 Task: Update the description of the 'Top Tasks' folder to 'This is highly important' in Outlook.
Action: Mouse moved to (17, 176)
Screenshot: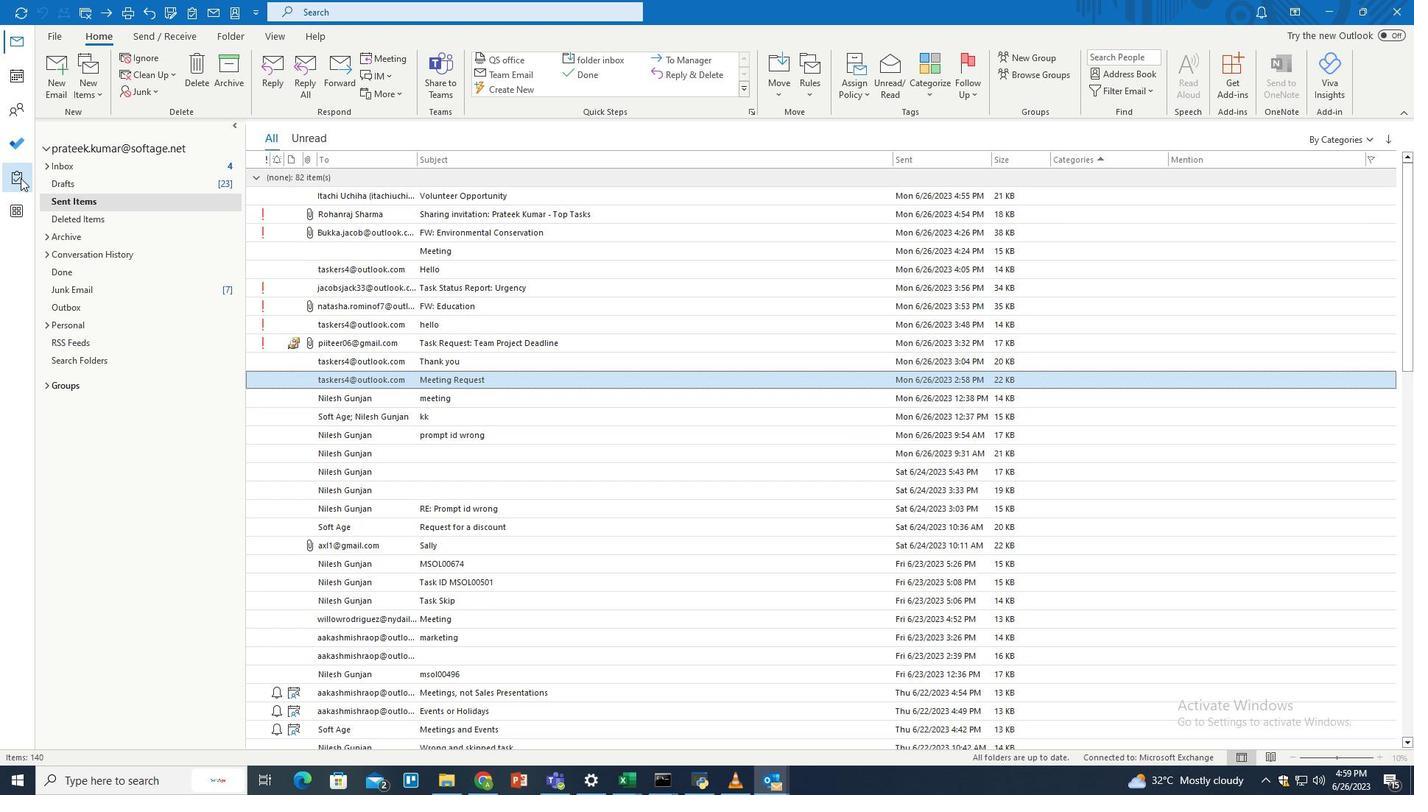 
Action: Mouse pressed left at (17, 176)
Screenshot: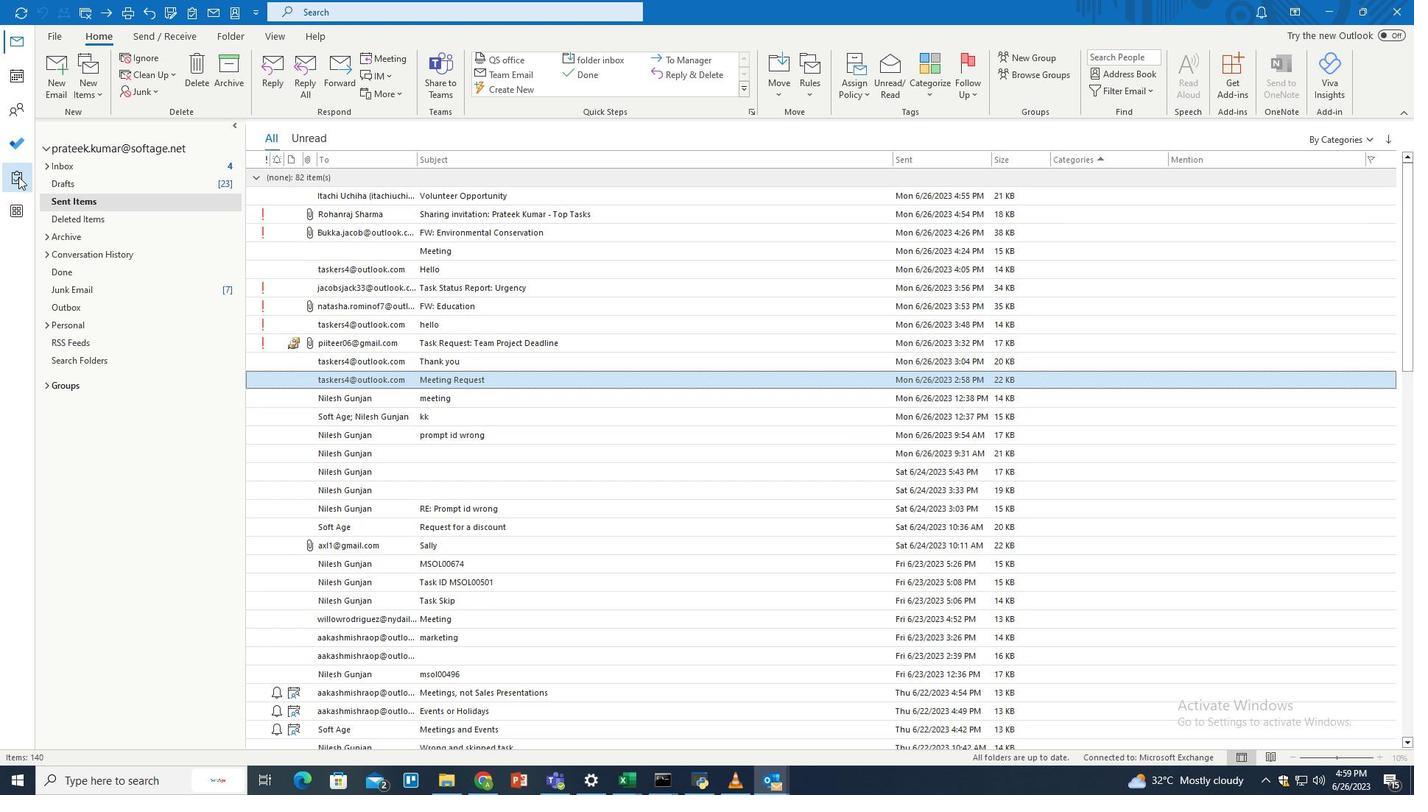 
Action: Mouse moved to (88, 201)
Screenshot: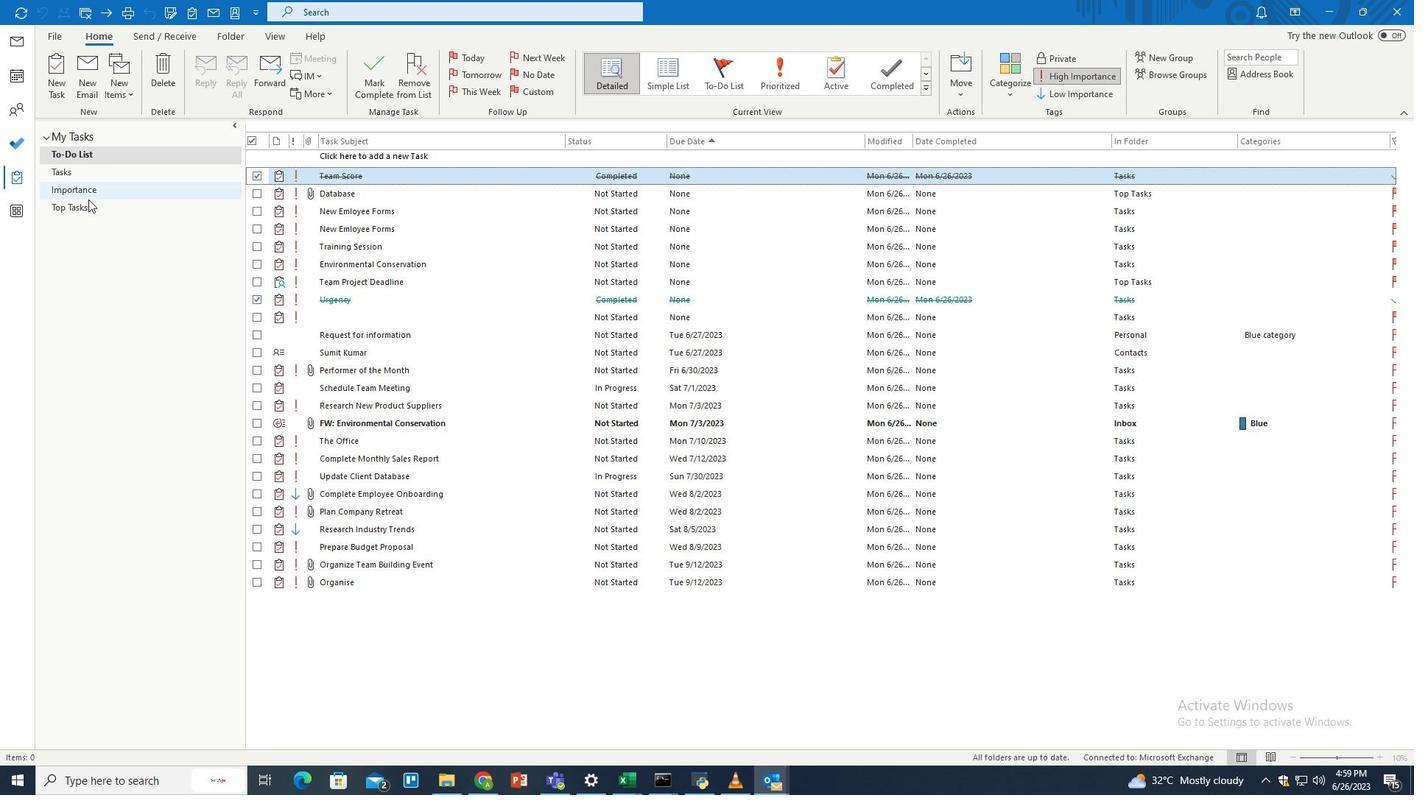 
Action: Mouse pressed left at (88, 201)
Screenshot: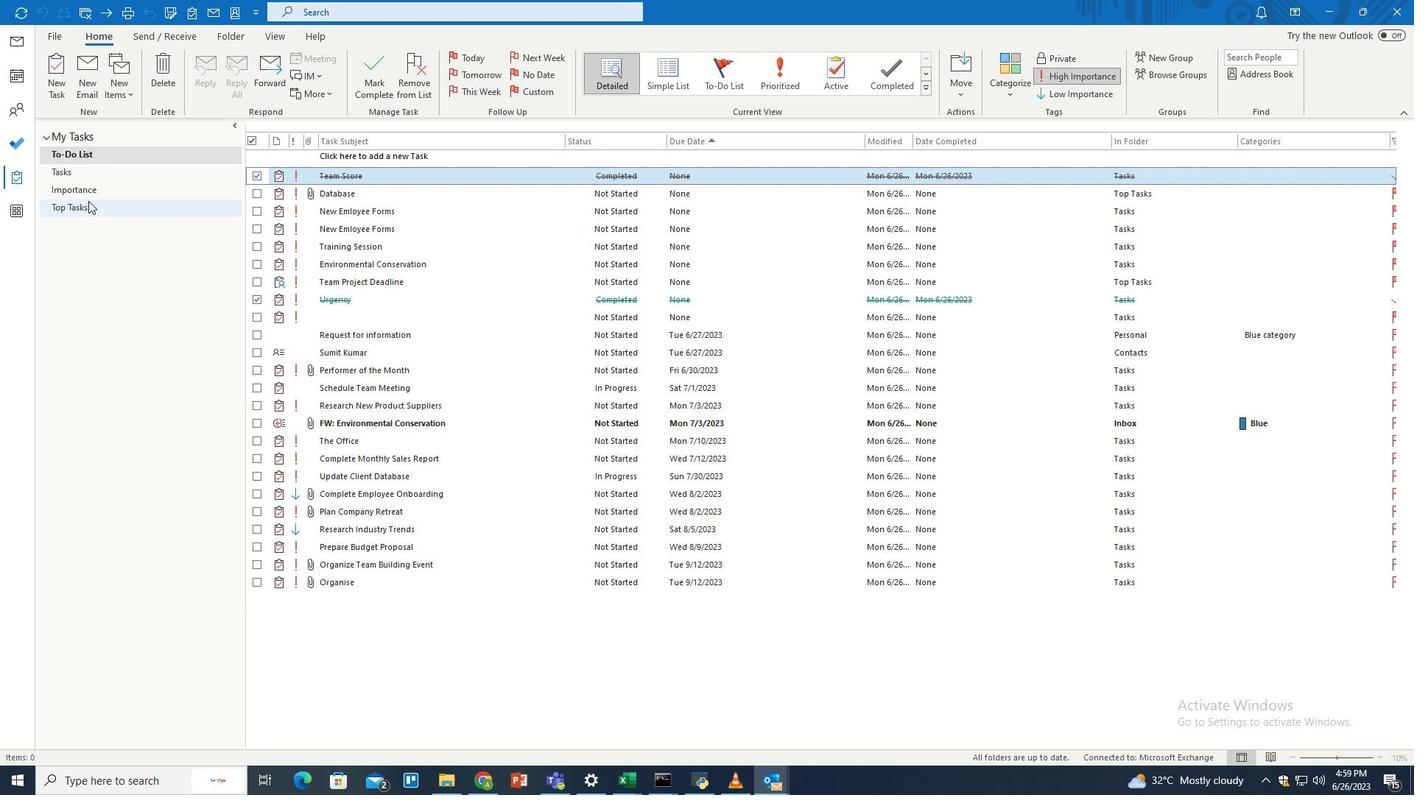 
Action: Mouse moved to (228, 40)
Screenshot: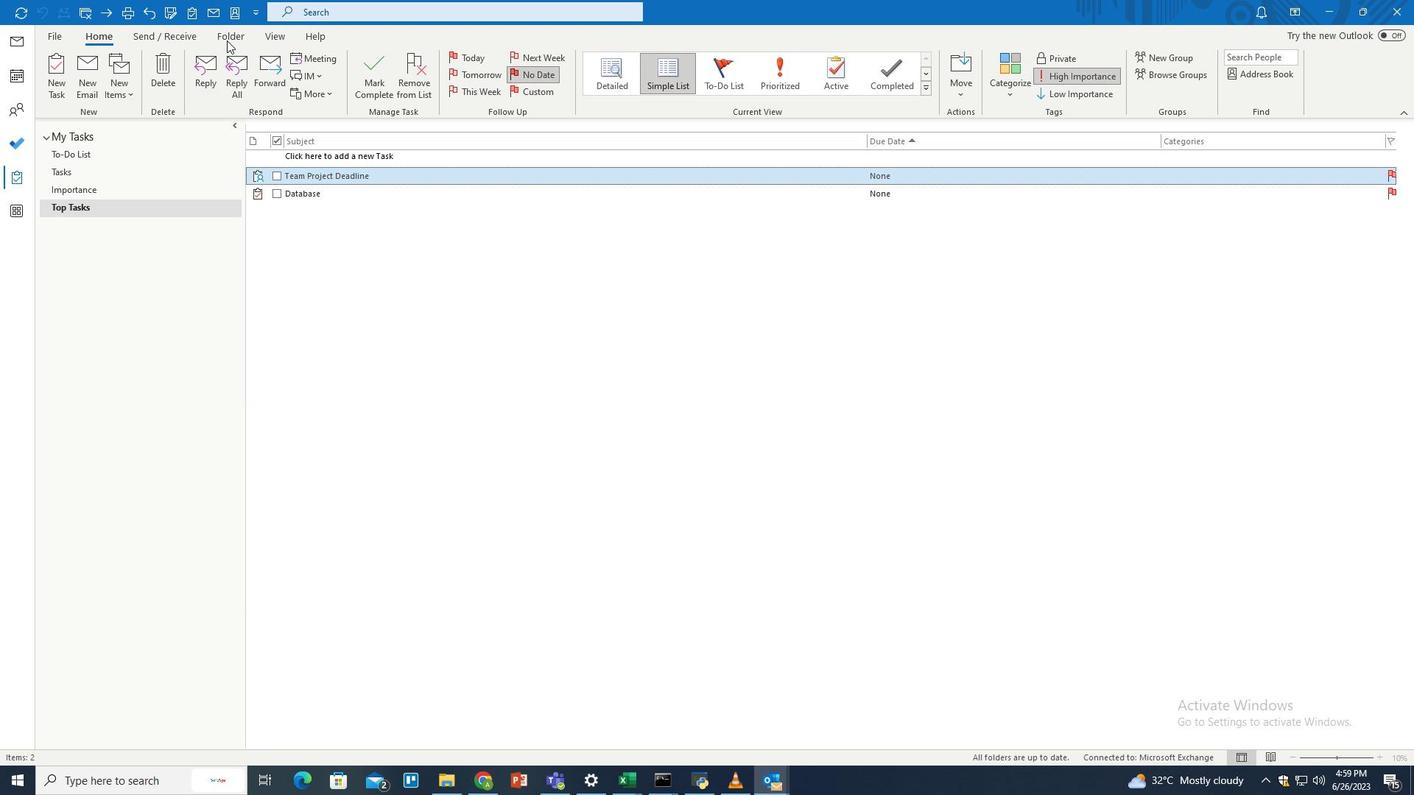 
Action: Mouse pressed left at (228, 40)
Screenshot: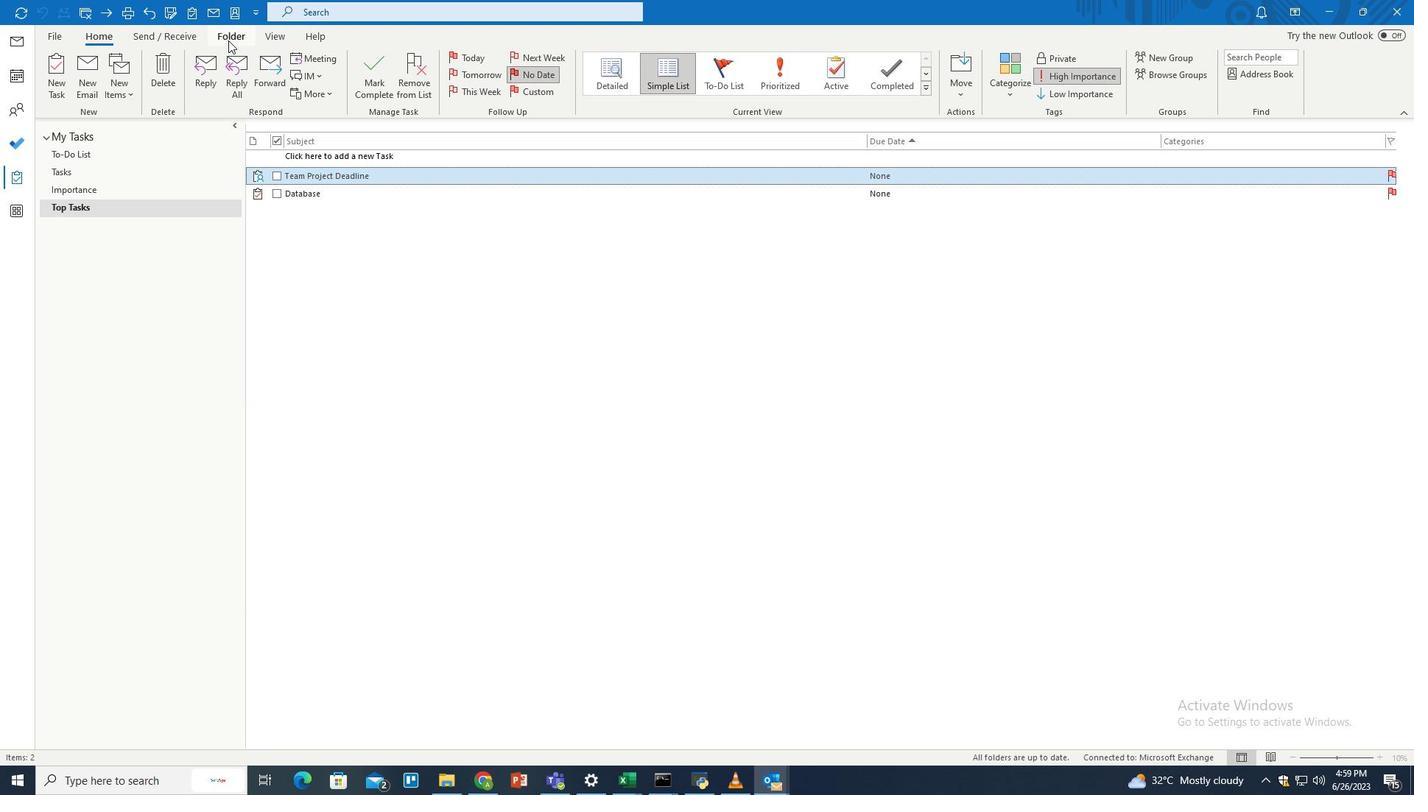 
Action: Mouse moved to (370, 87)
Screenshot: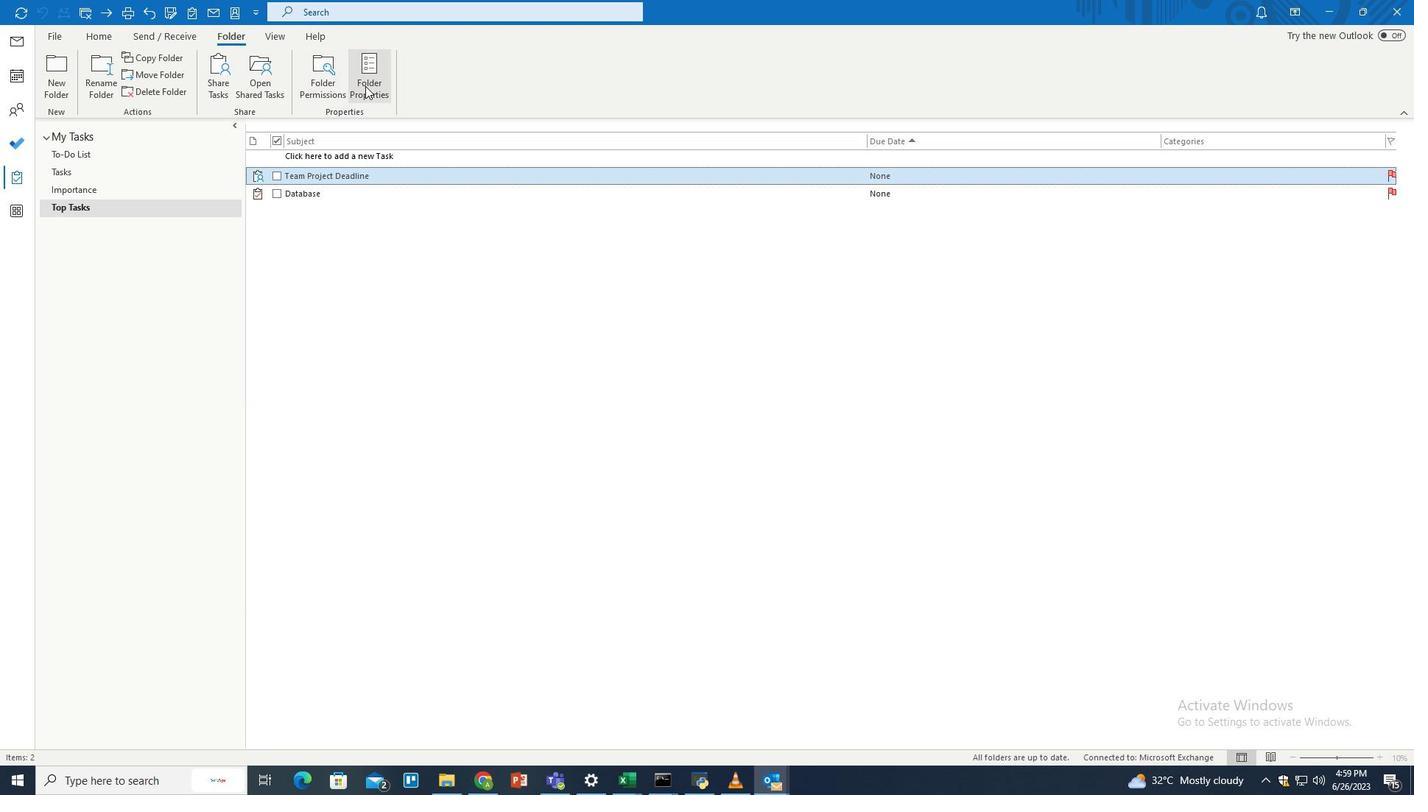 
Action: Mouse pressed left at (370, 87)
Screenshot: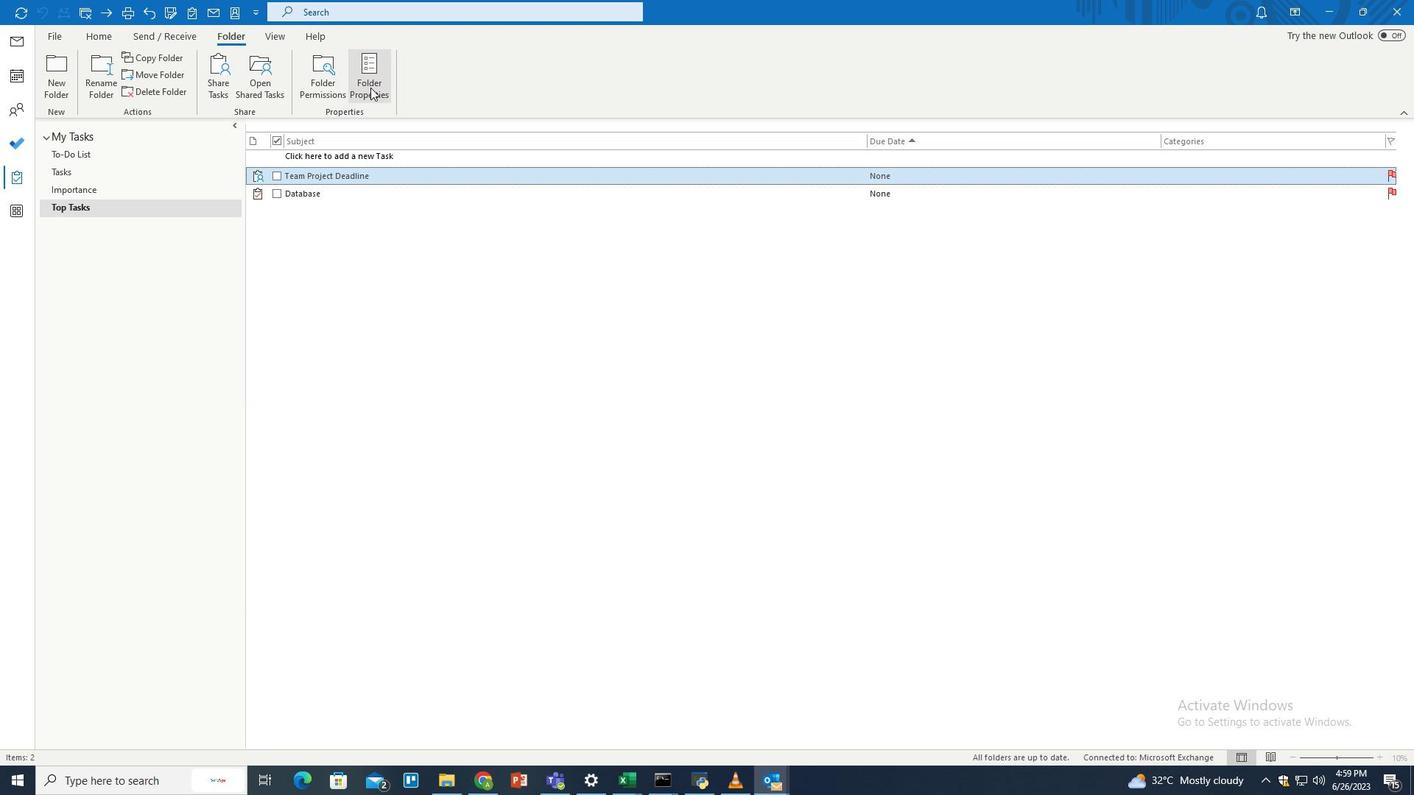 
Action: Mouse moved to (628, 325)
Screenshot: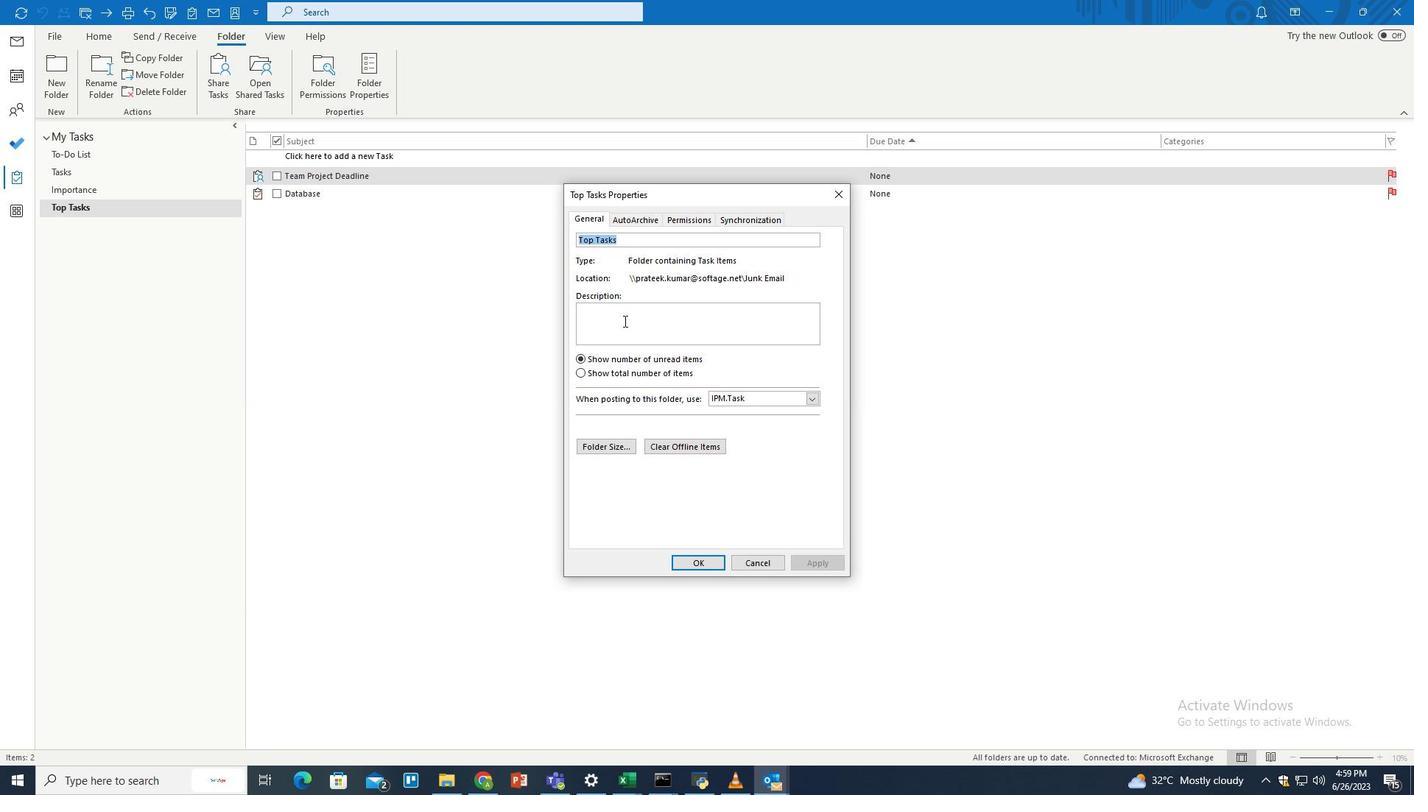 
Action: Mouse pressed left at (628, 325)
Screenshot: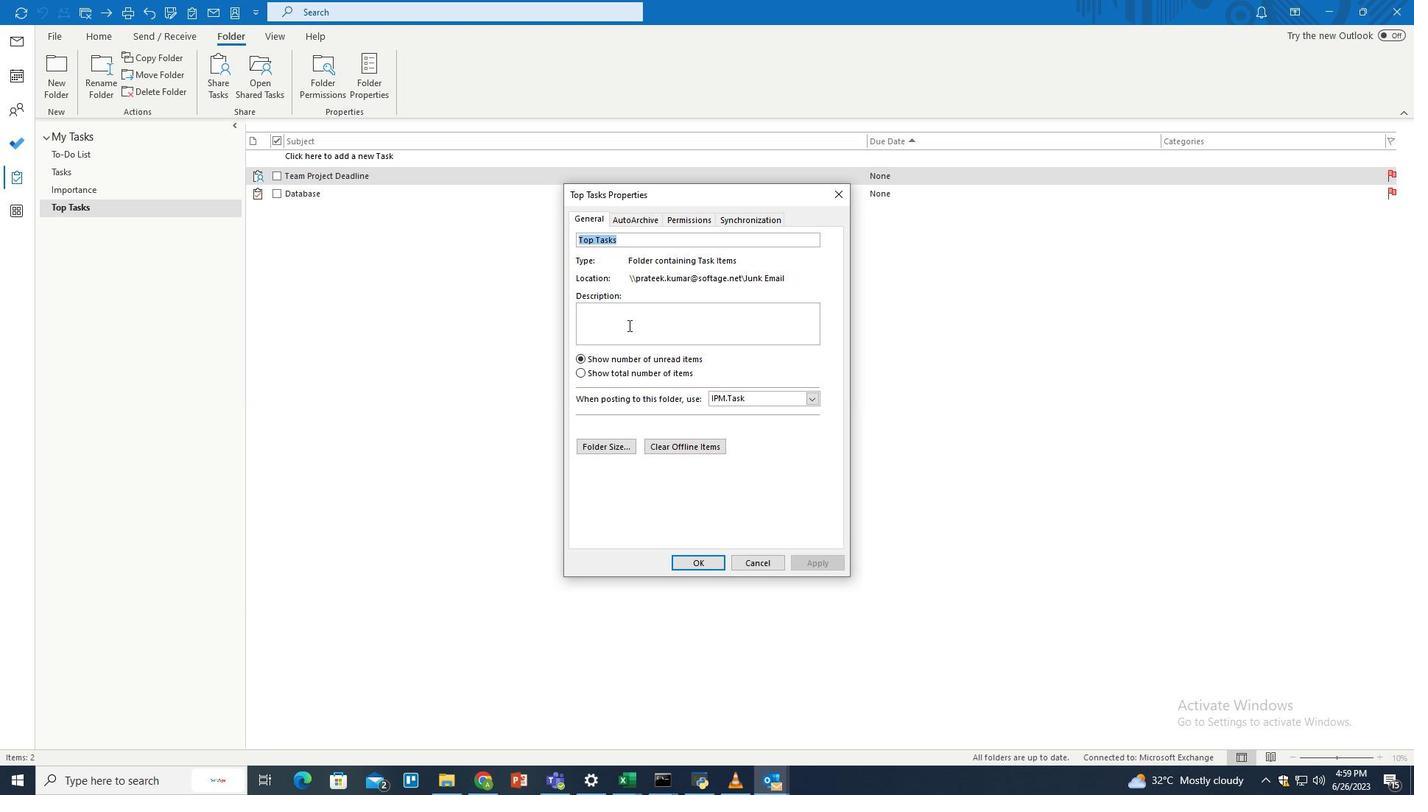 
Action: Key pressed <Key.shift><Key.shift><Key.shift><Key.shift><Key.shift><Key.shift>This<Key.space>is<Key.space>highly<Key.space>important
Screenshot: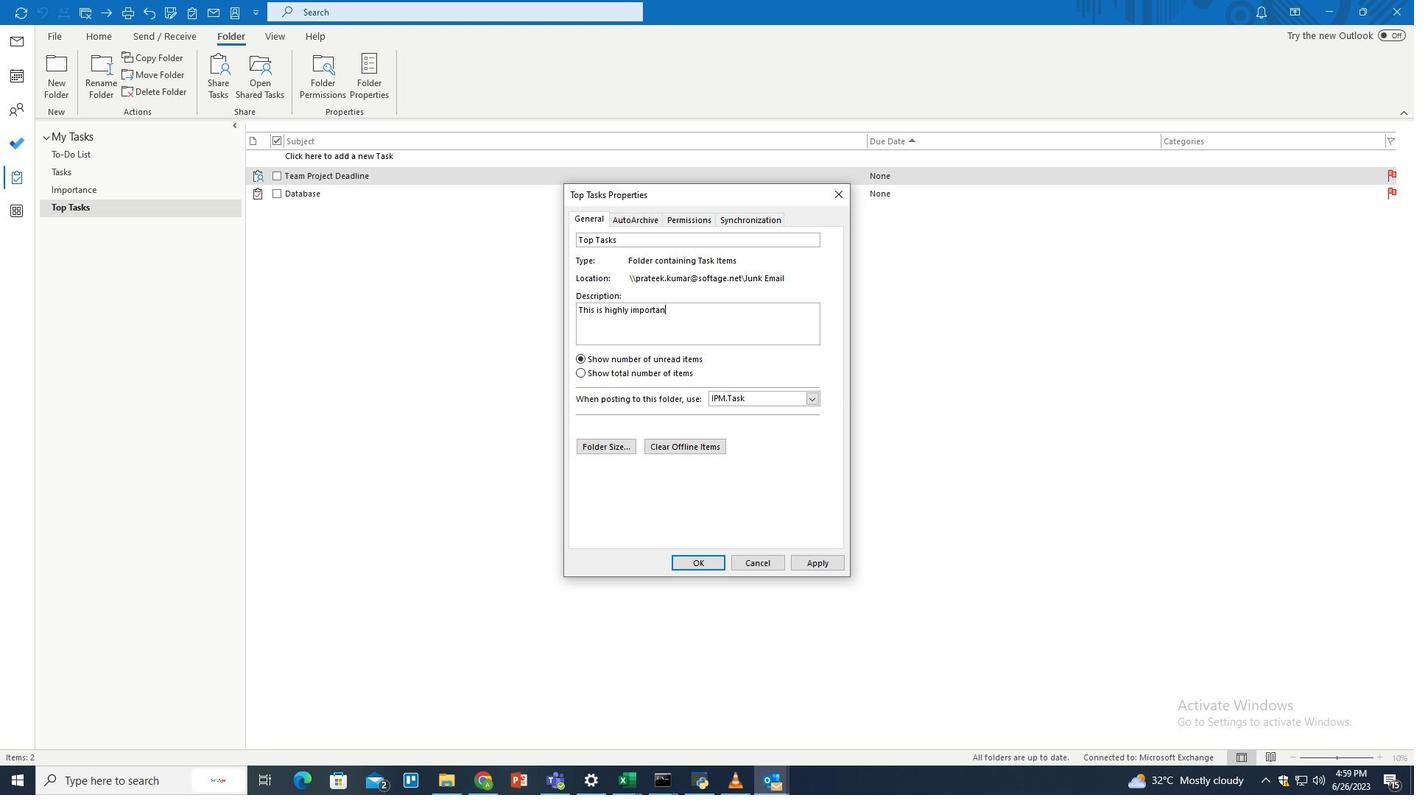 
Action: Mouse moved to (824, 559)
Screenshot: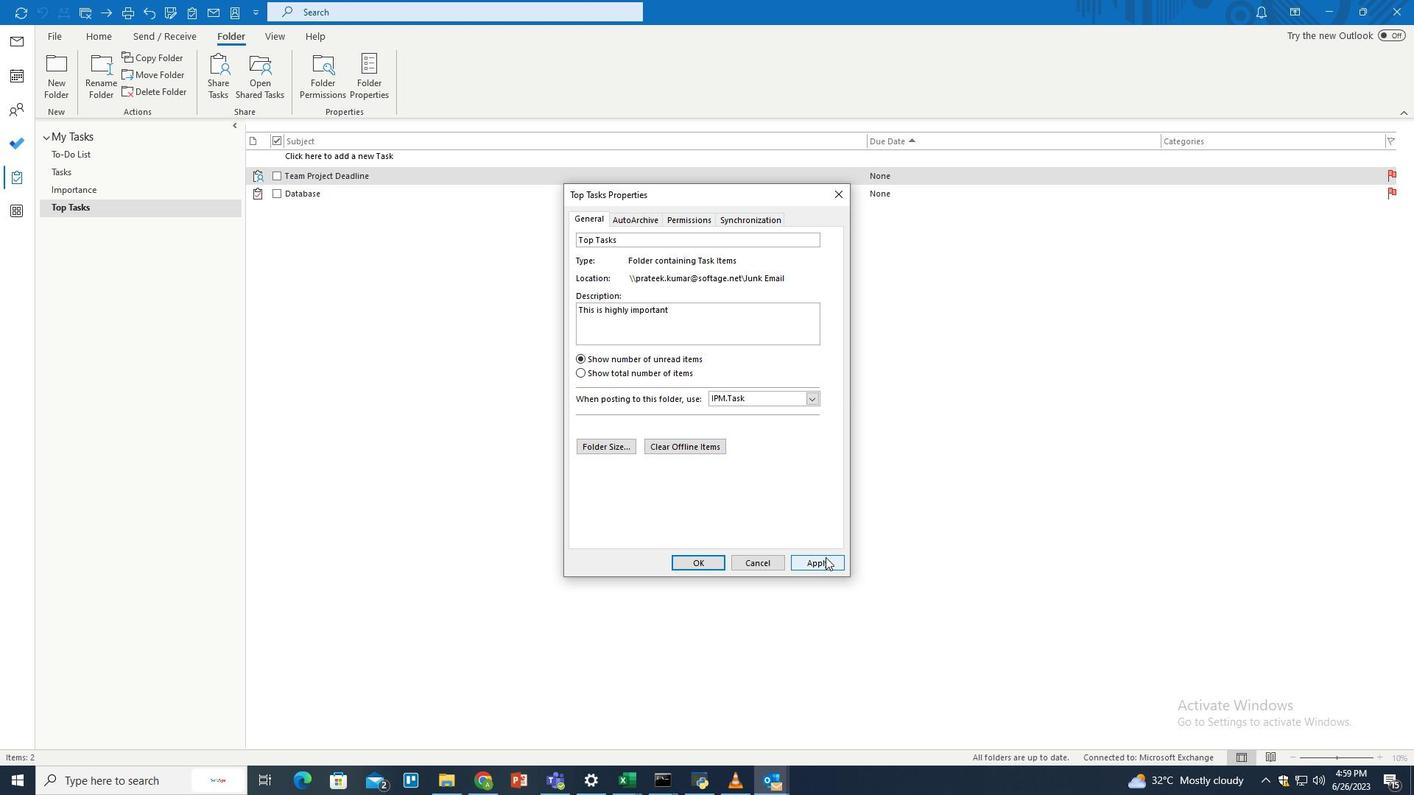 
Action: Mouse pressed left at (824, 559)
Screenshot: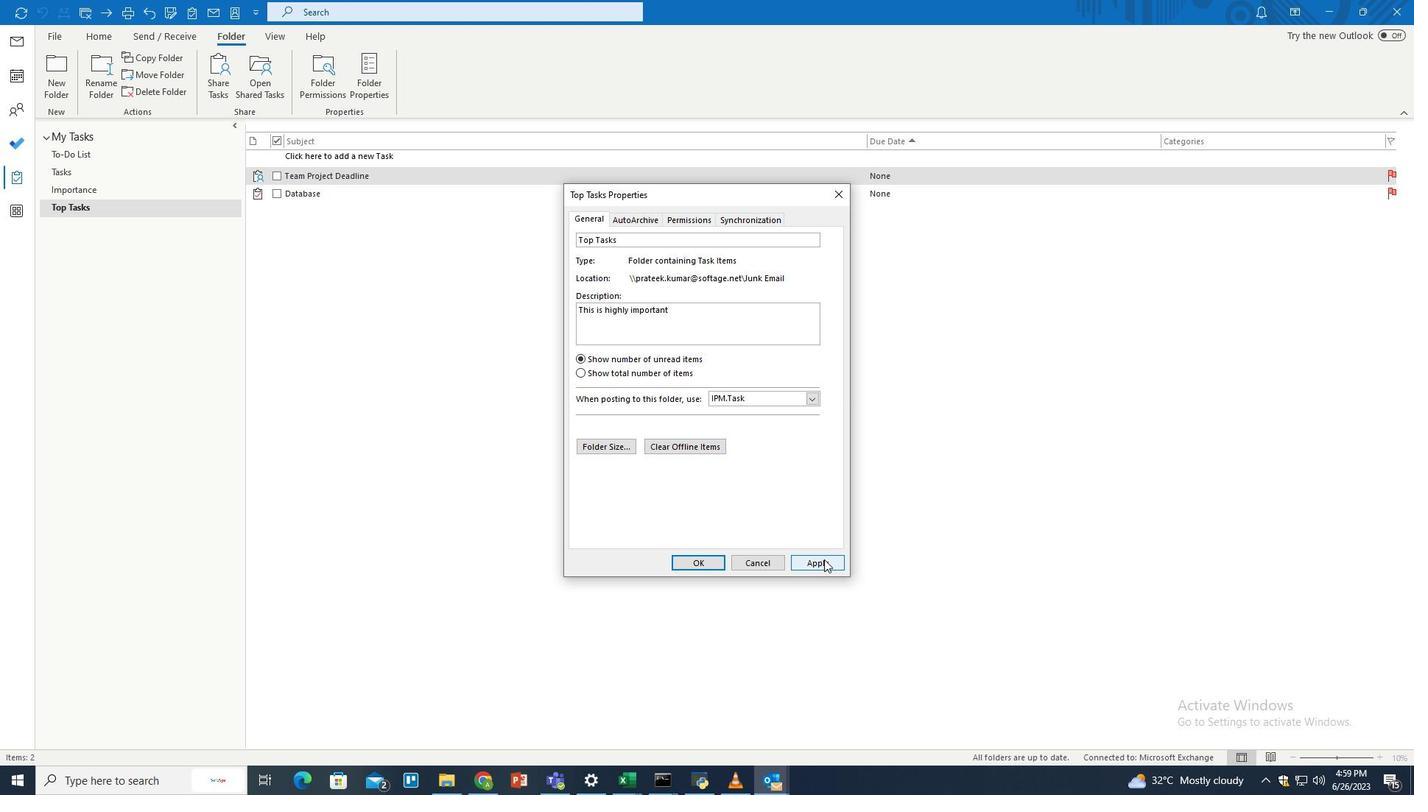 
Action: Mouse moved to (708, 562)
Screenshot: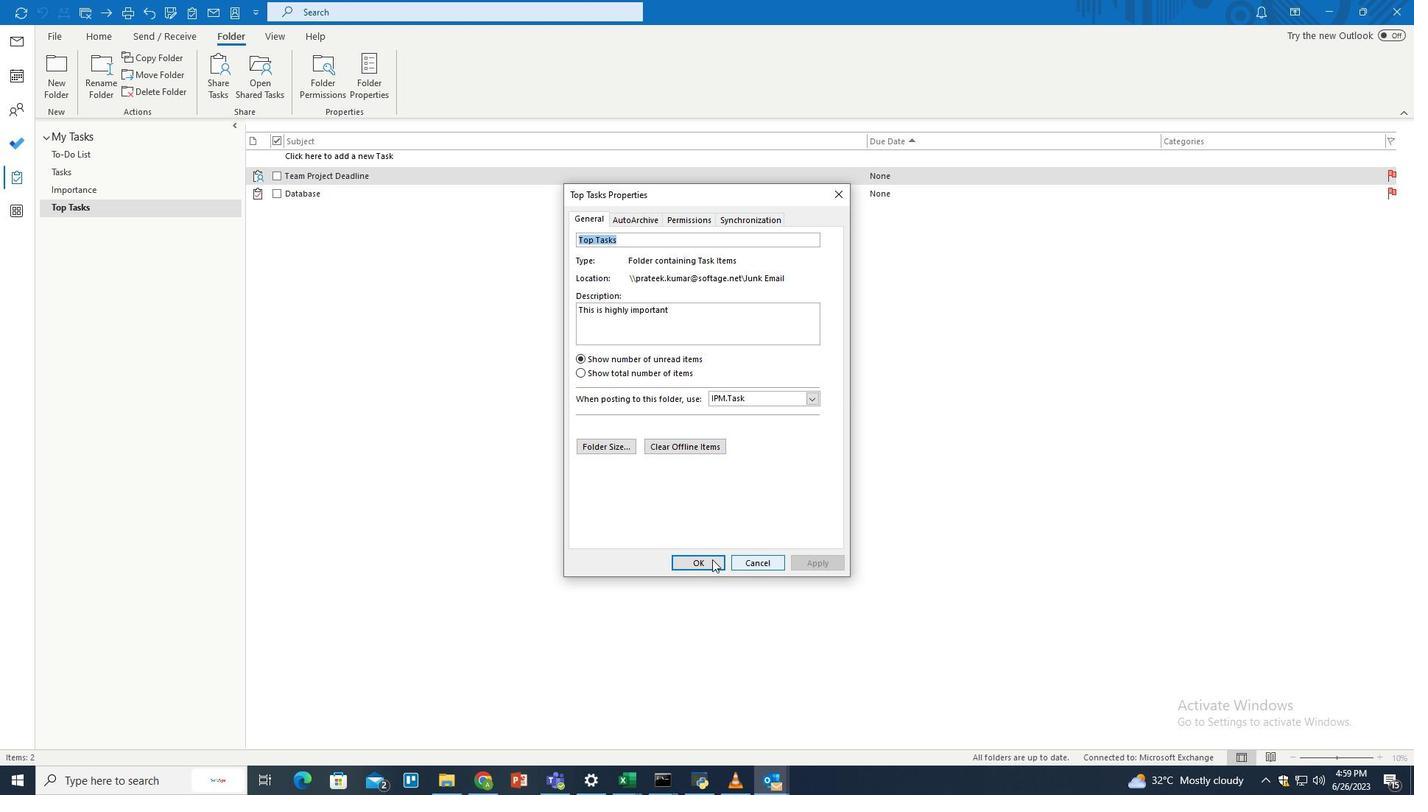 
Action: Mouse pressed left at (708, 562)
Screenshot: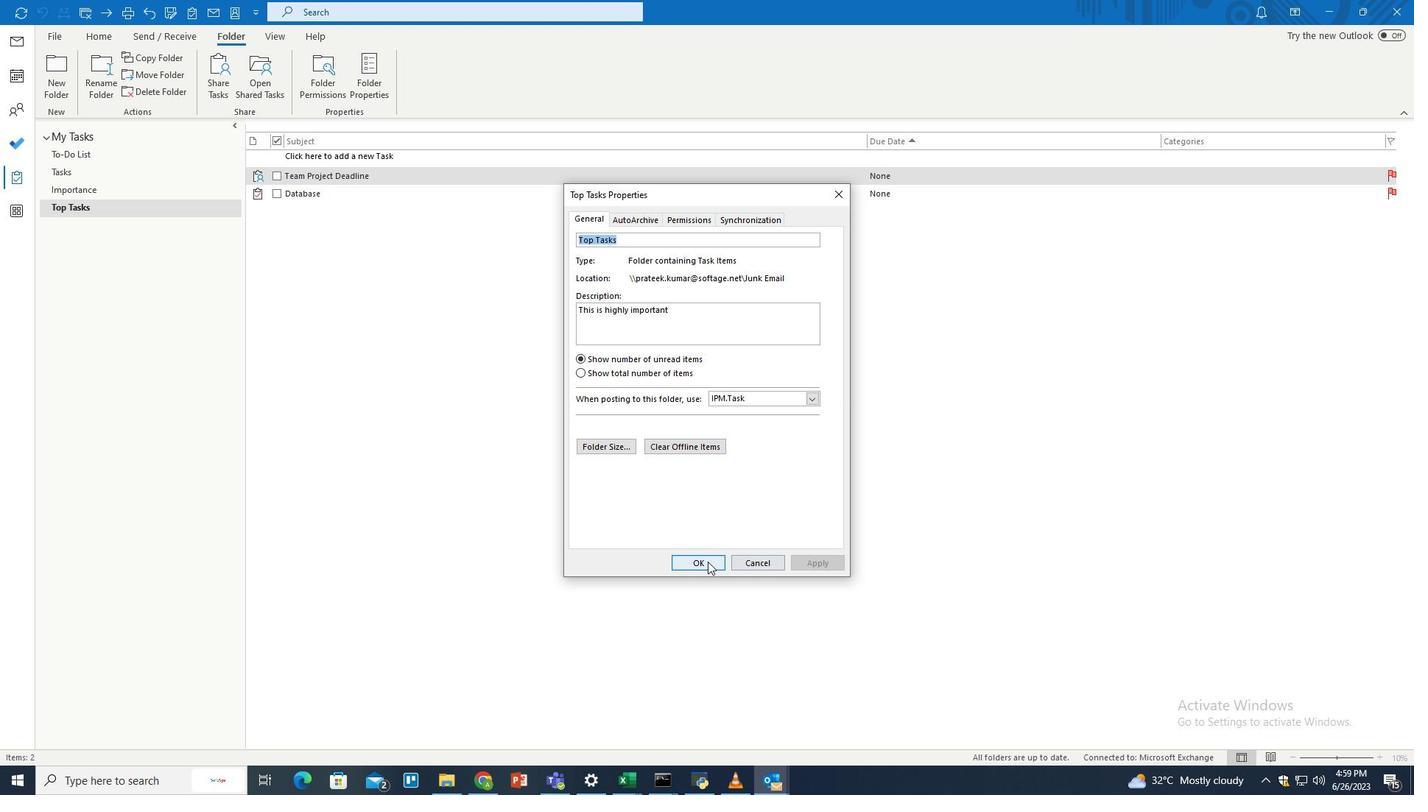 
Action: Mouse moved to (652, 507)
Screenshot: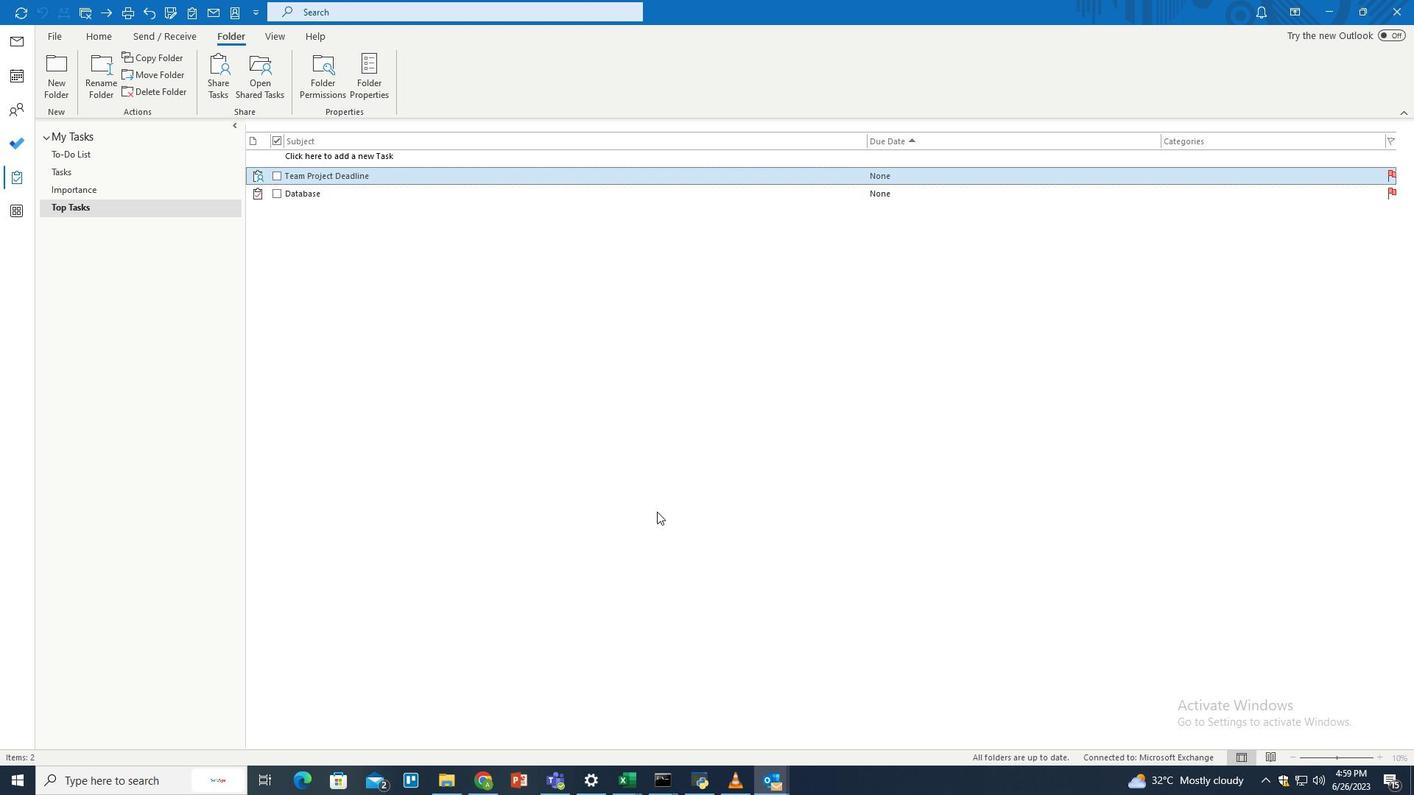 
